 Task: Add a condition where "Ticket status Contains at least one of the following New" in pending tickets.
Action: Mouse moved to (92, 436)
Screenshot: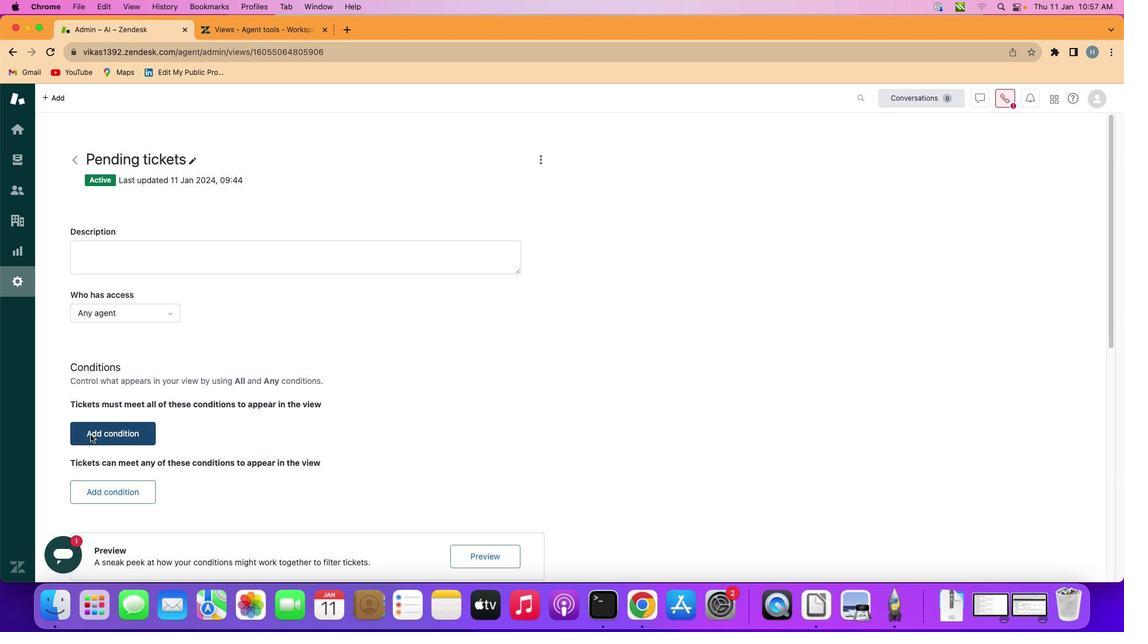 
Action: Mouse pressed left at (92, 436)
Screenshot: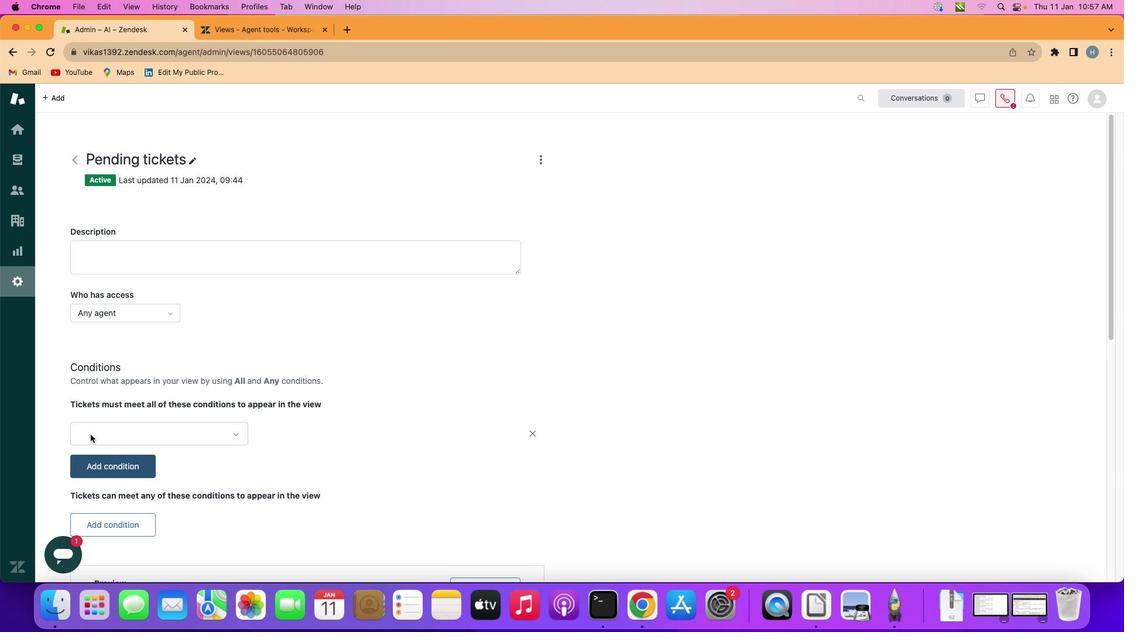 
Action: Mouse moved to (175, 436)
Screenshot: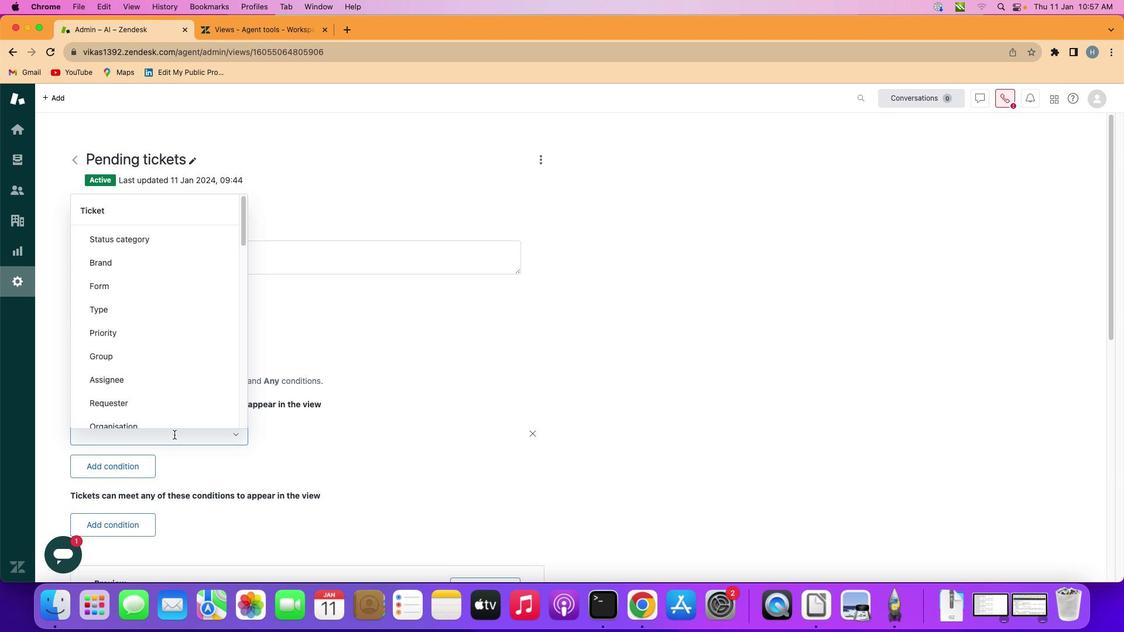 
Action: Mouse pressed left at (175, 436)
Screenshot: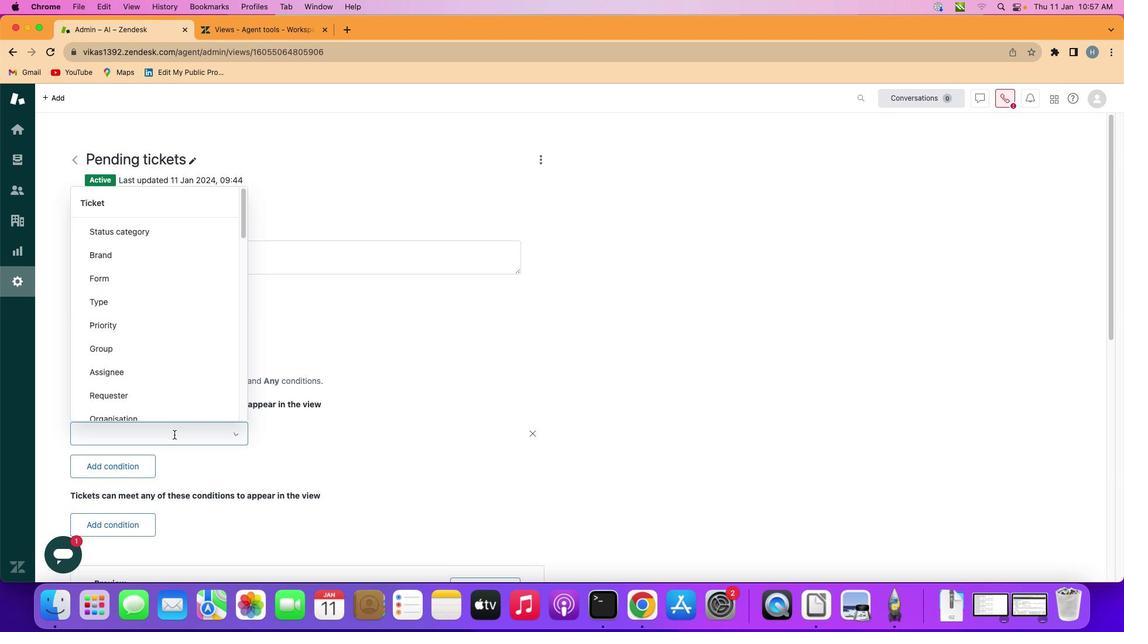 
Action: Mouse moved to (170, 330)
Screenshot: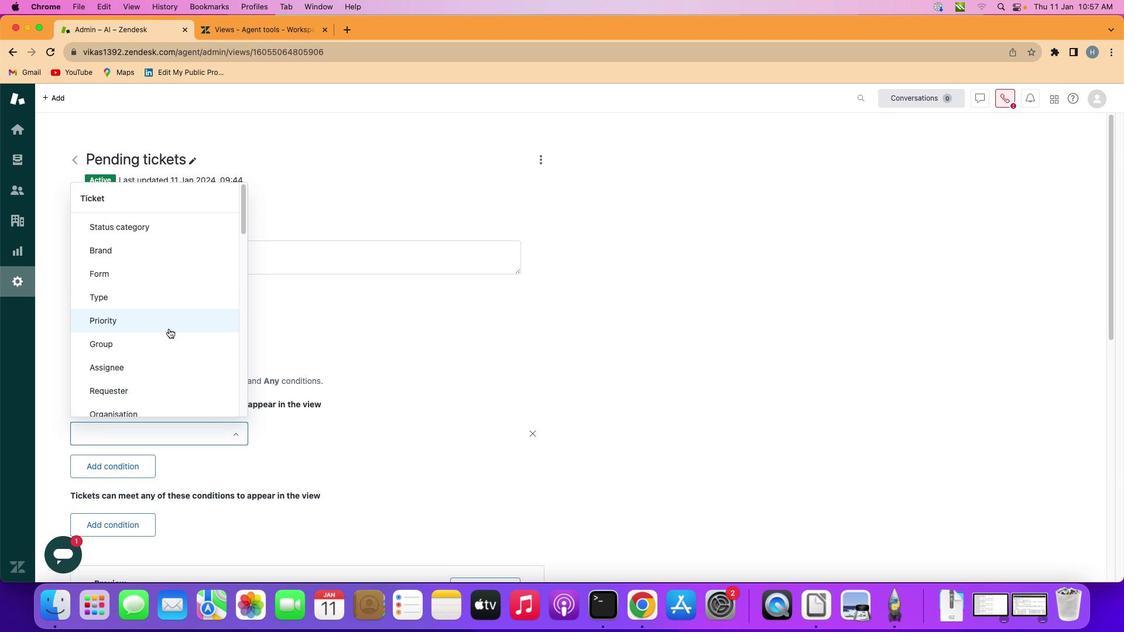 
Action: Mouse scrolled (170, 330) with delta (1, 1)
Screenshot: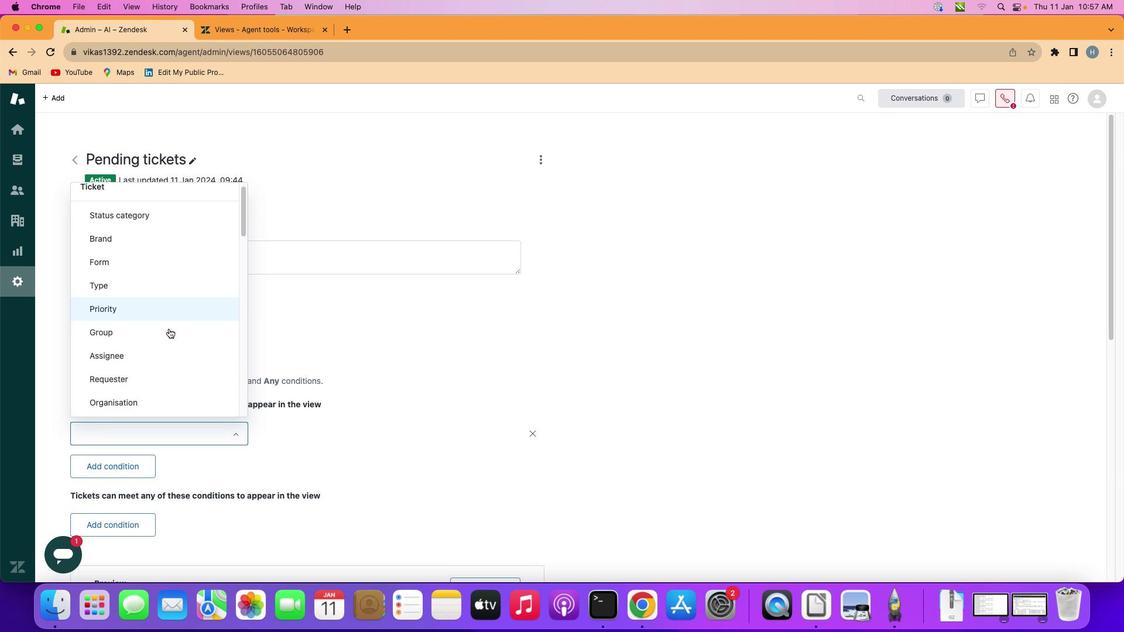 
Action: Mouse scrolled (170, 330) with delta (1, 1)
Screenshot: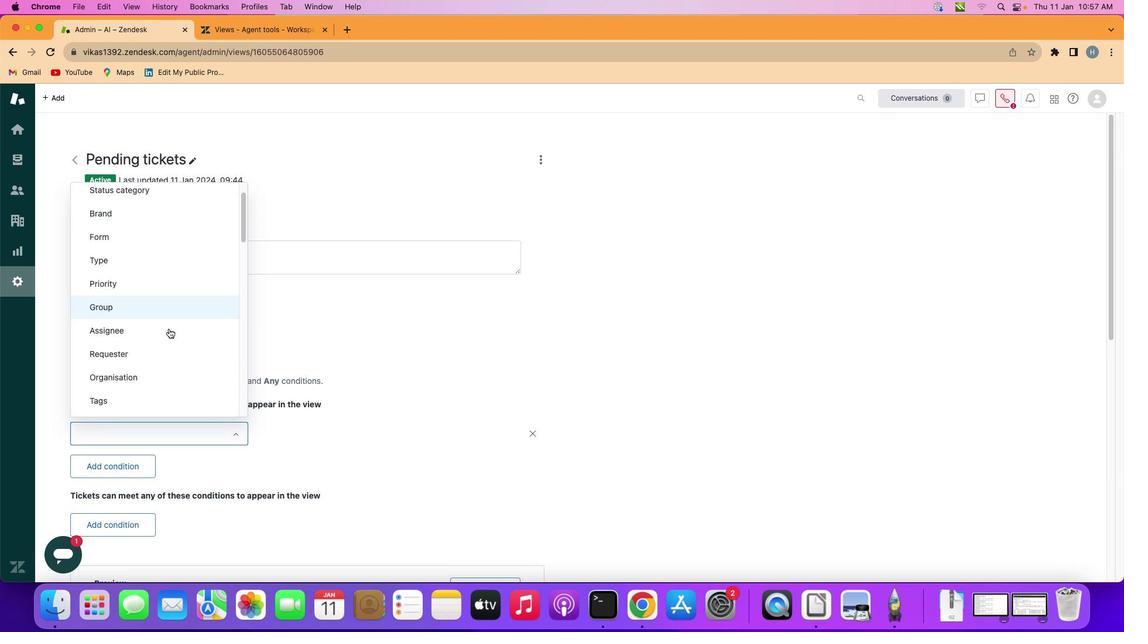 
Action: Mouse scrolled (170, 330) with delta (1, 1)
Screenshot: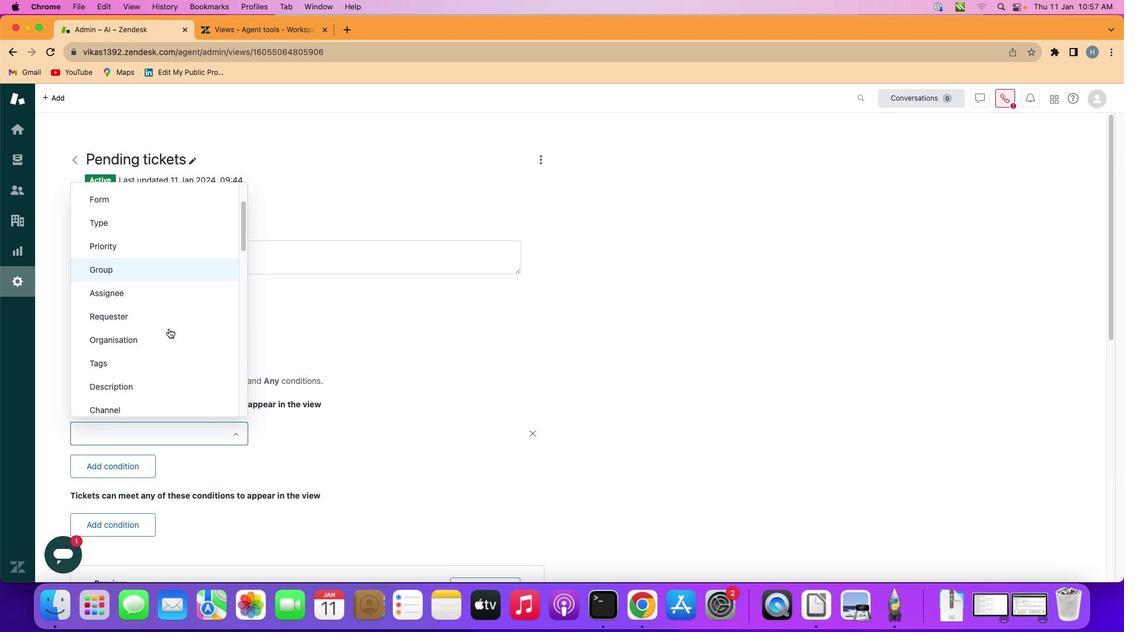 
Action: Mouse moved to (171, 330)
Screenshot: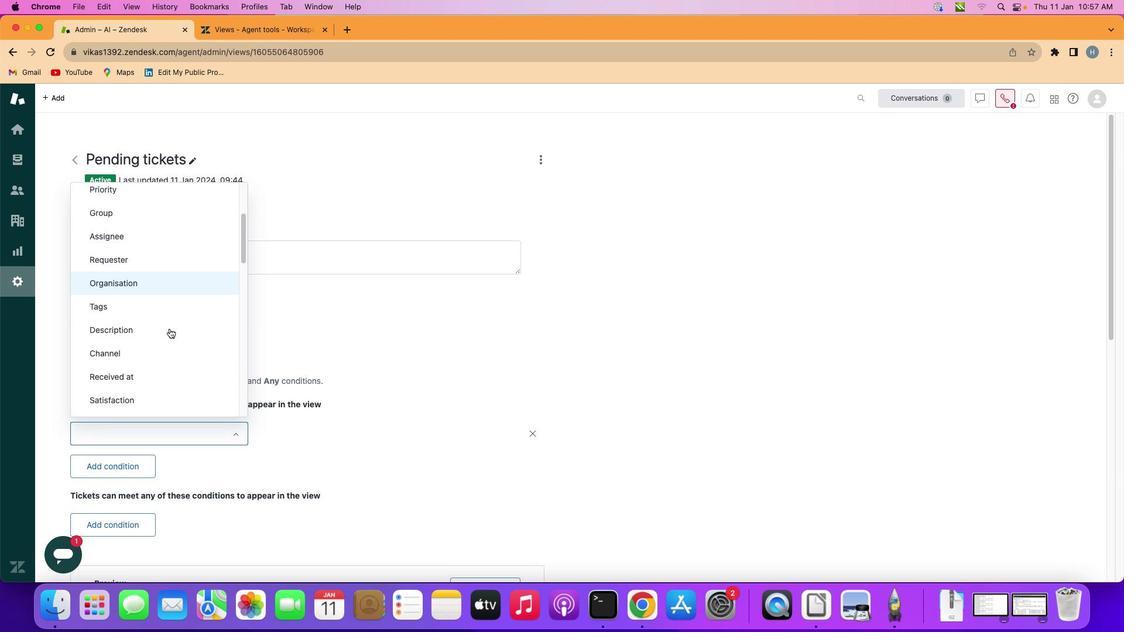 
Action: Mouse scrolled (171, 330) with delta (1, 0)
Screenshot: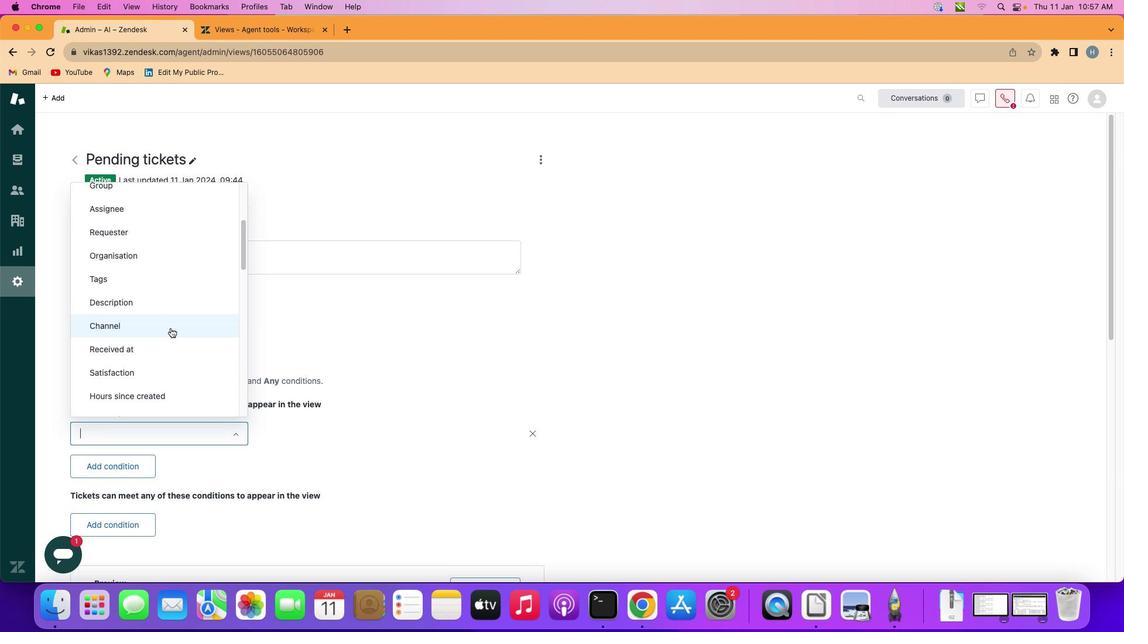 
Action: Mouse scrolled (171, 330) with delta (1, 0)
Screenshot: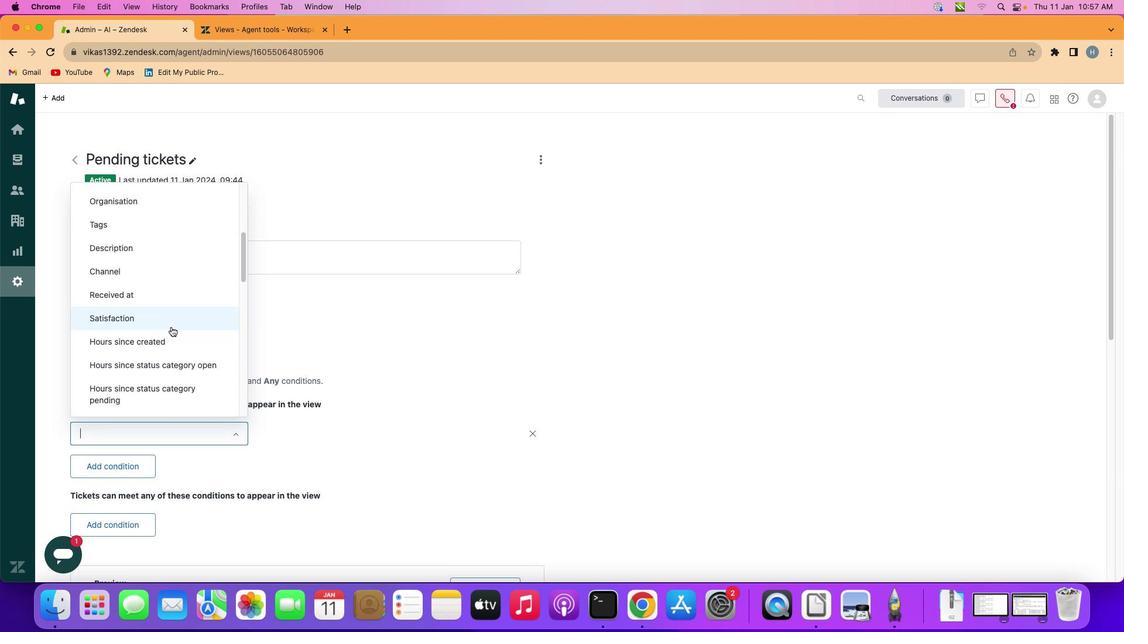 
Action: Mouse moved to (171, 330)
Screenshot: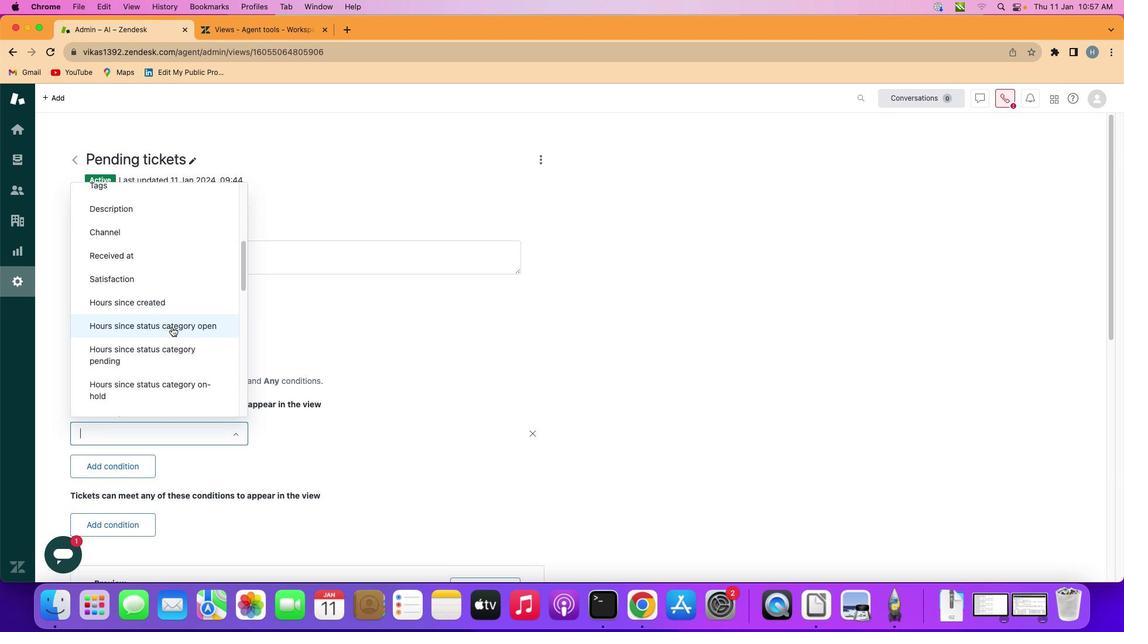 
Action: Mouse scrolled (171, 330) with delta (1, 0)
Screenshot: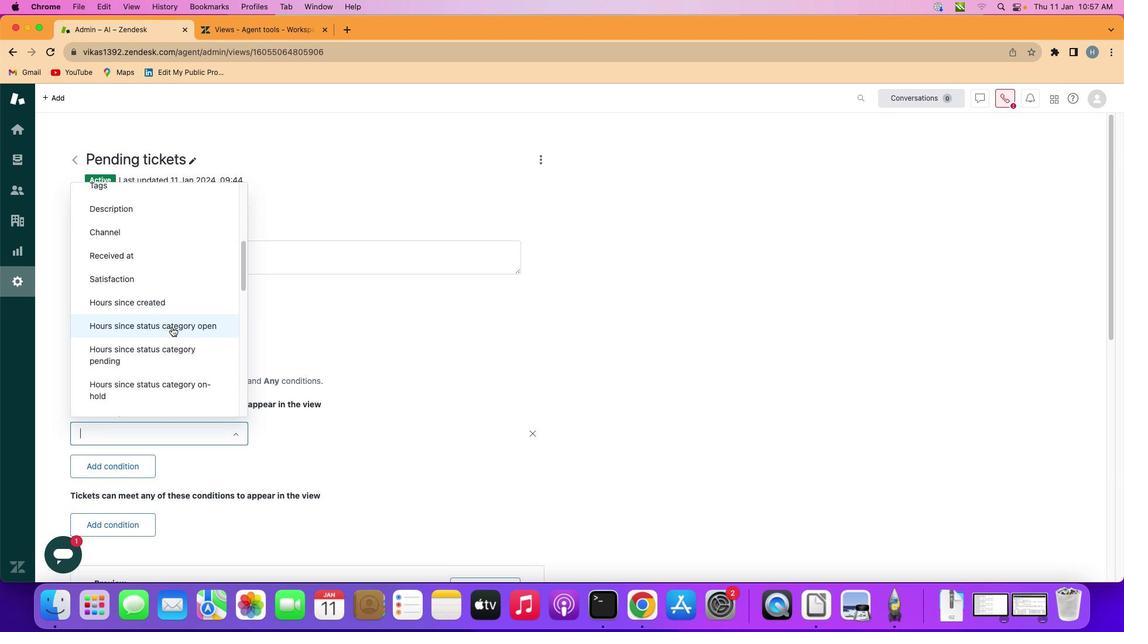 
Action: Mouse moved to (173, 328)
Screenshot: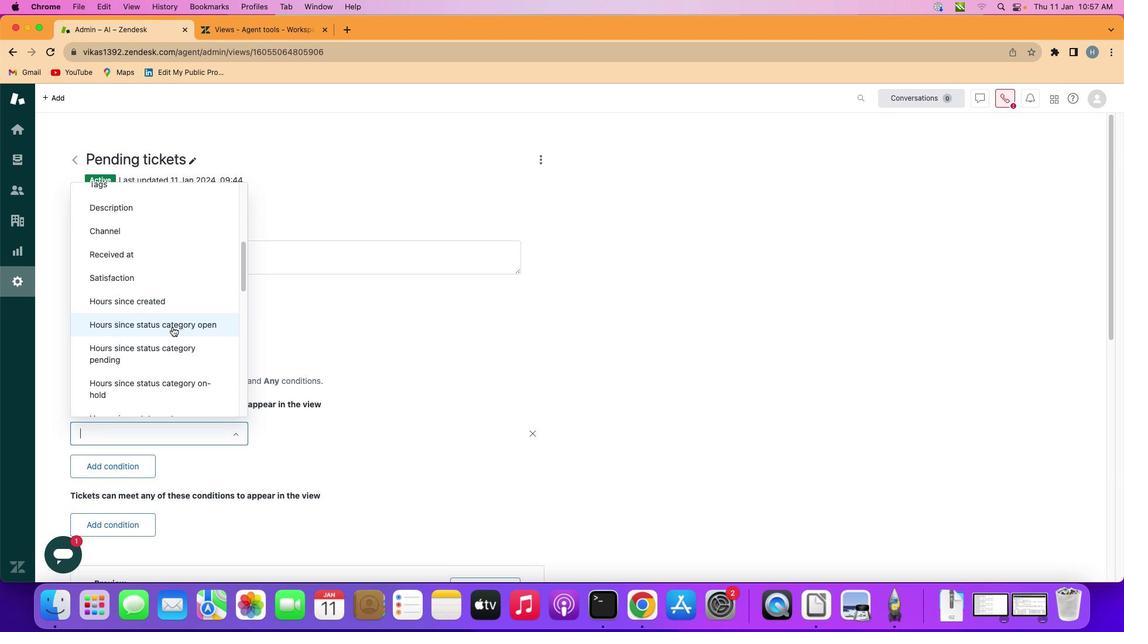 
Action: Mouse scrolled (173, 328) with delta (1, 1)
Screenshot: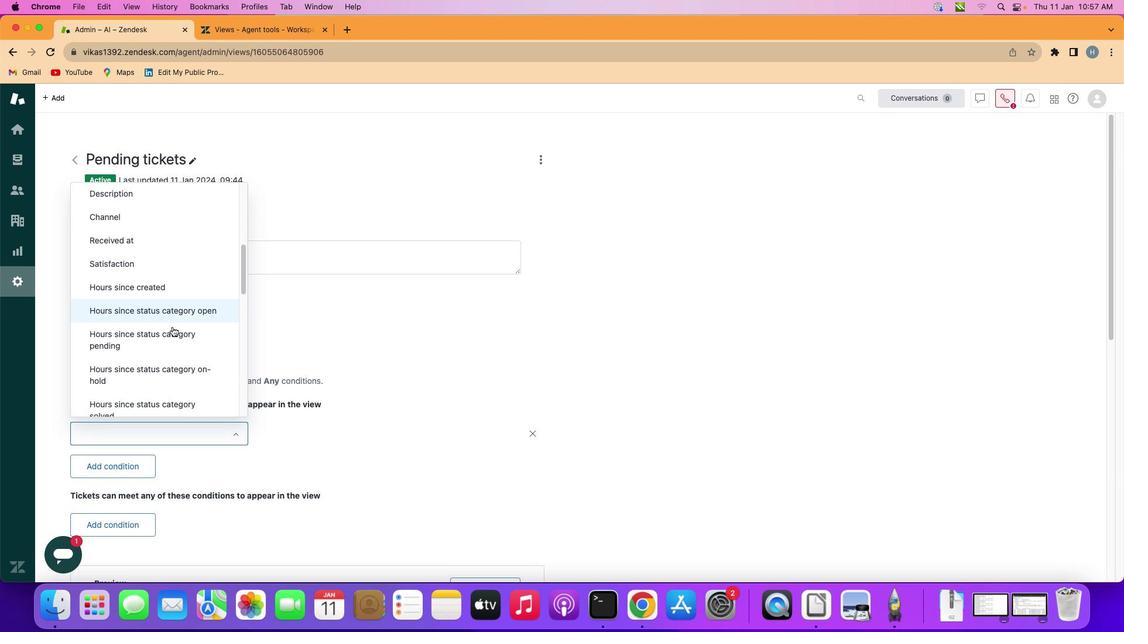 
Action: Mouse scrolled (173, 328) with delta (1, 1)
Screenshot: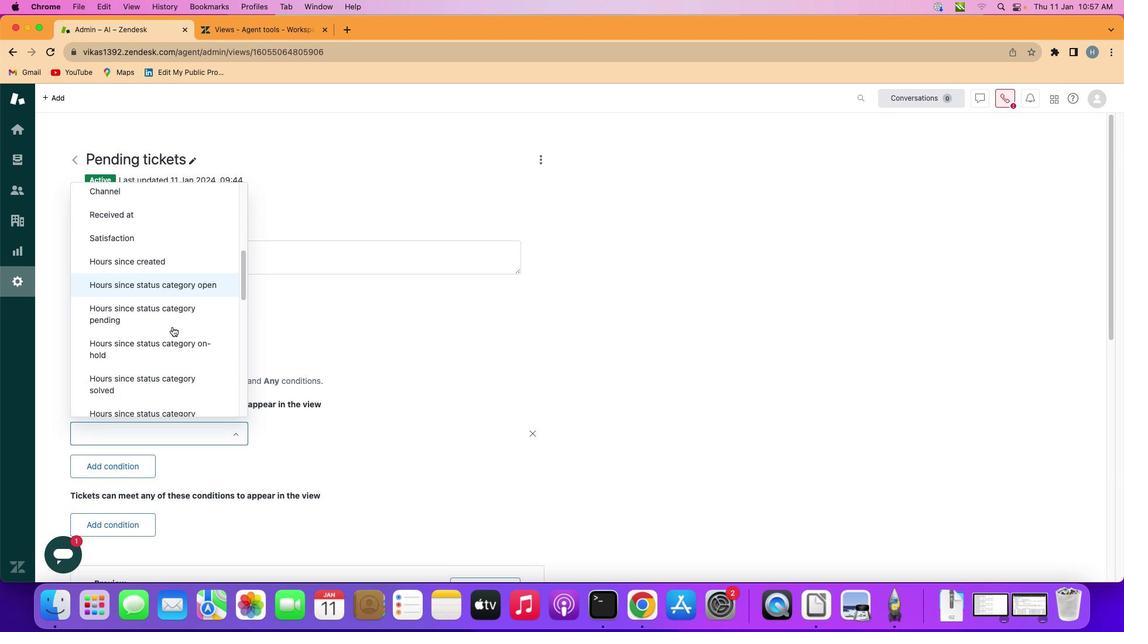 
Action: Mouse scrolled (173, 328) with delta (1, 1)
Screenshot: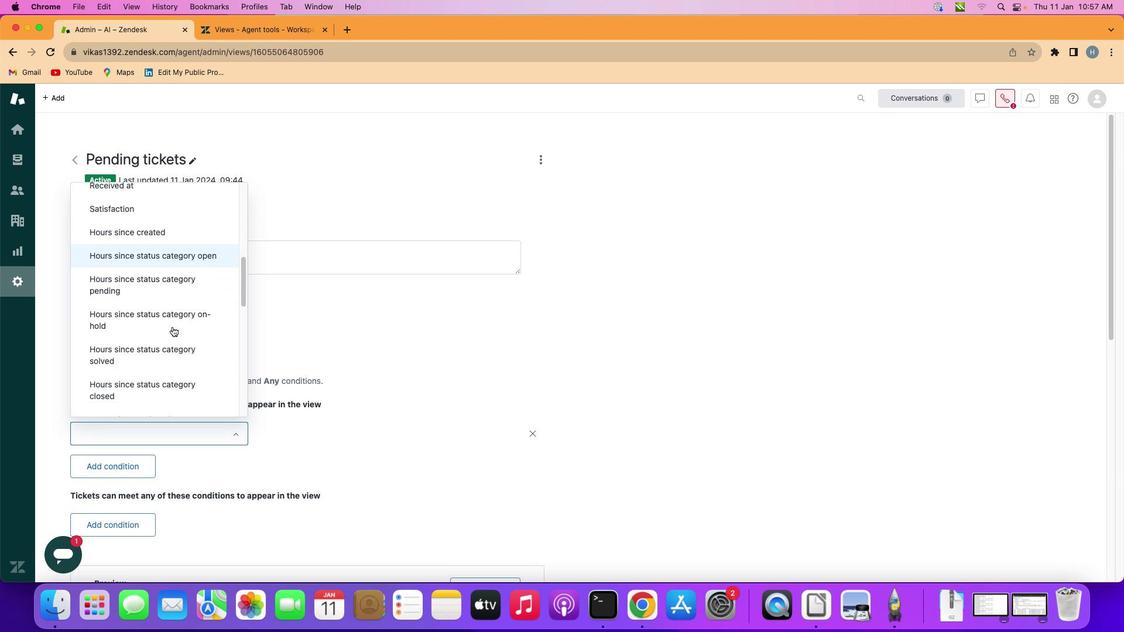 
Action: Mouse scrolled (173, 328) with delta (1, 1)
Screenshot: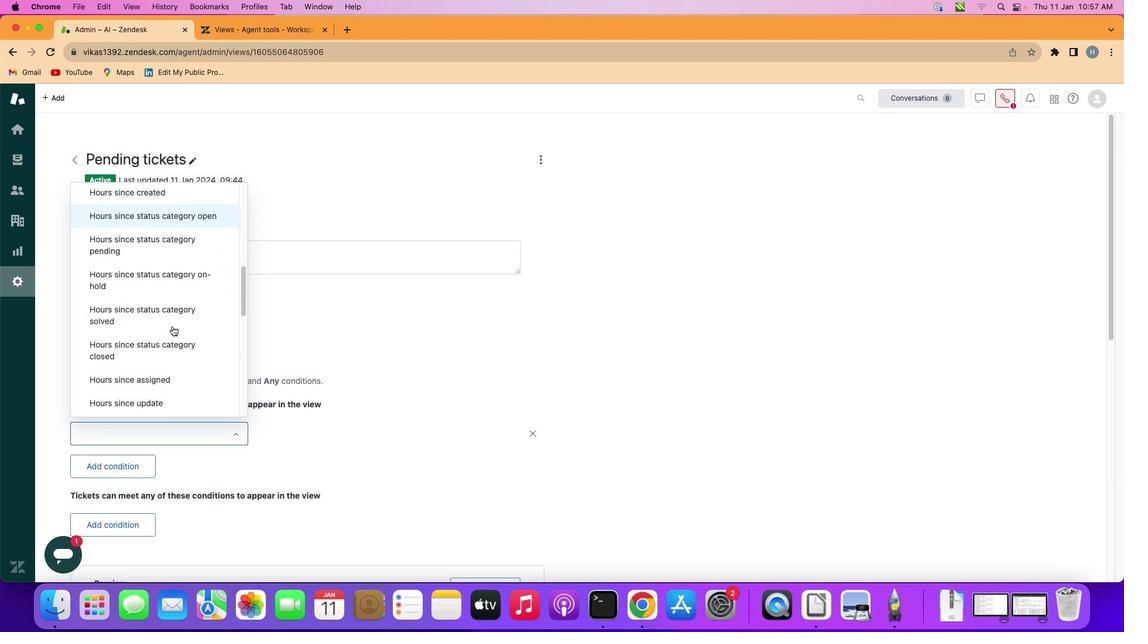 
Action: Mouse scrolled (173, 328) with delta (1, 1)
Screenshot: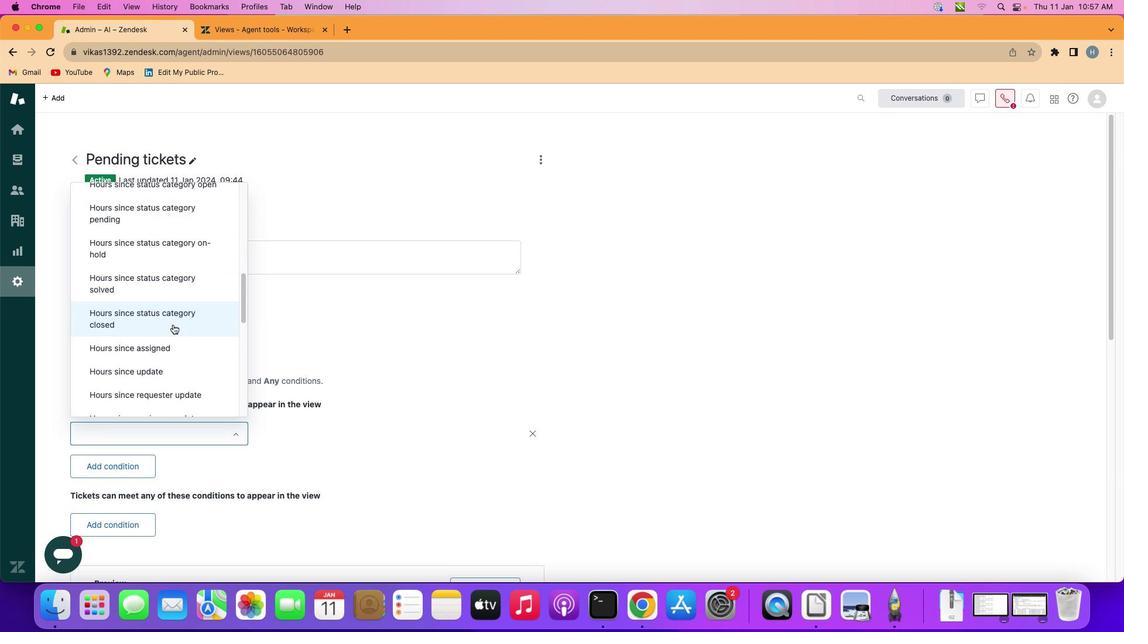 
Action: Mouse moved to (175, 324)
Screenshot: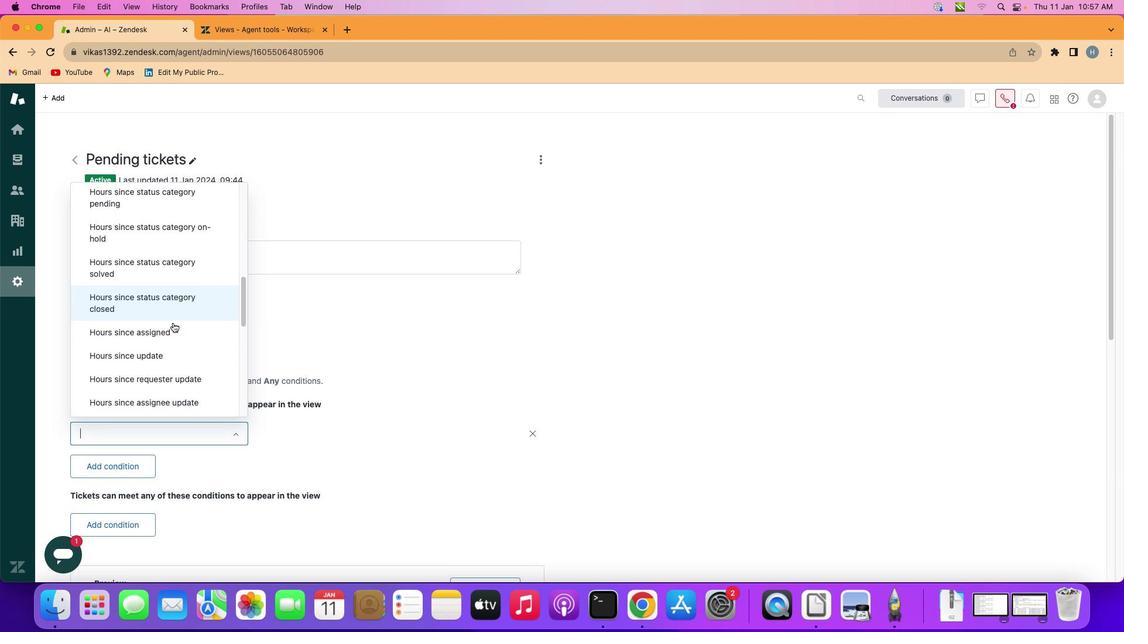 
Action: Mouse scrolled (175, 324) with delta (1, 1)
Screenshot: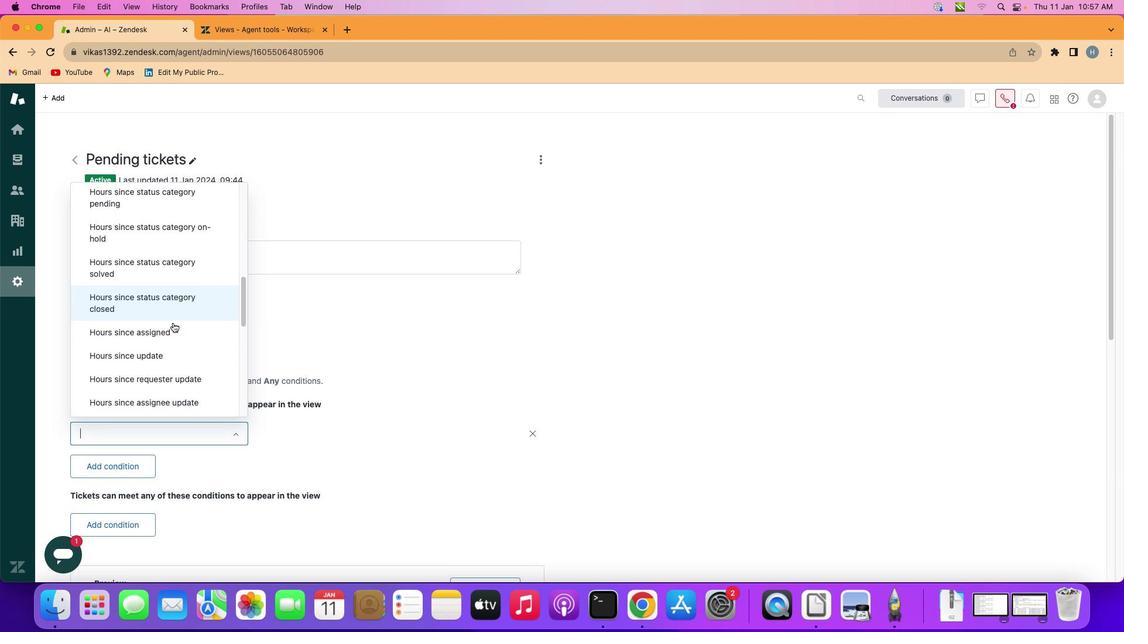 
Action: Mouse scrolled (175, 324) with delta (1, 1)
Screenshot: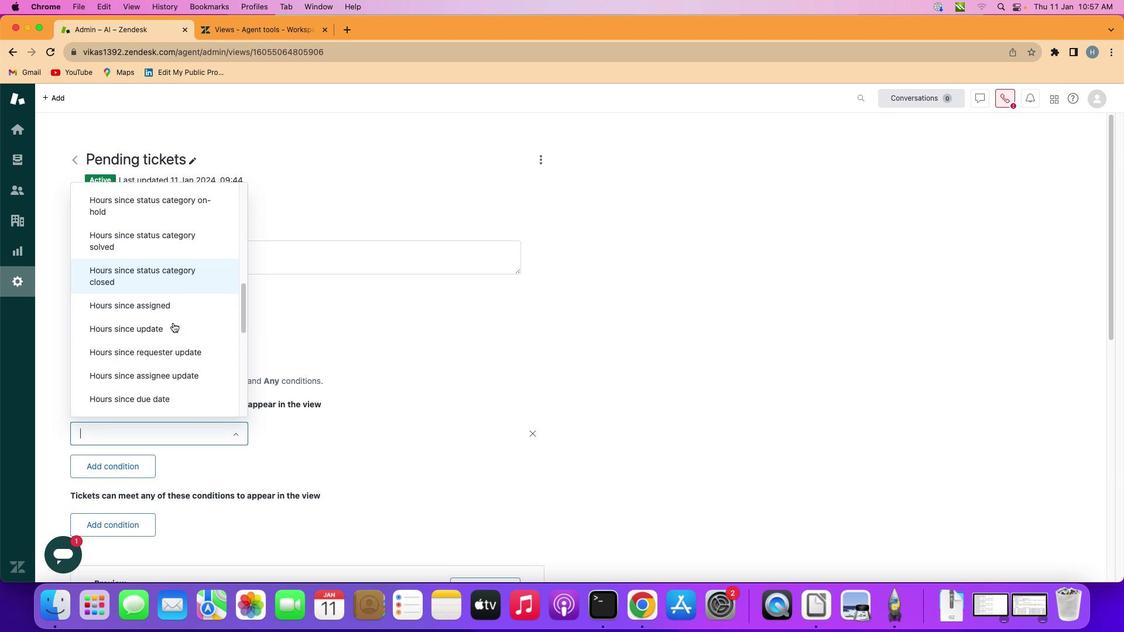 
Action: Mouse scrolled (175, 324) with delta (1, 1)
Screenshot: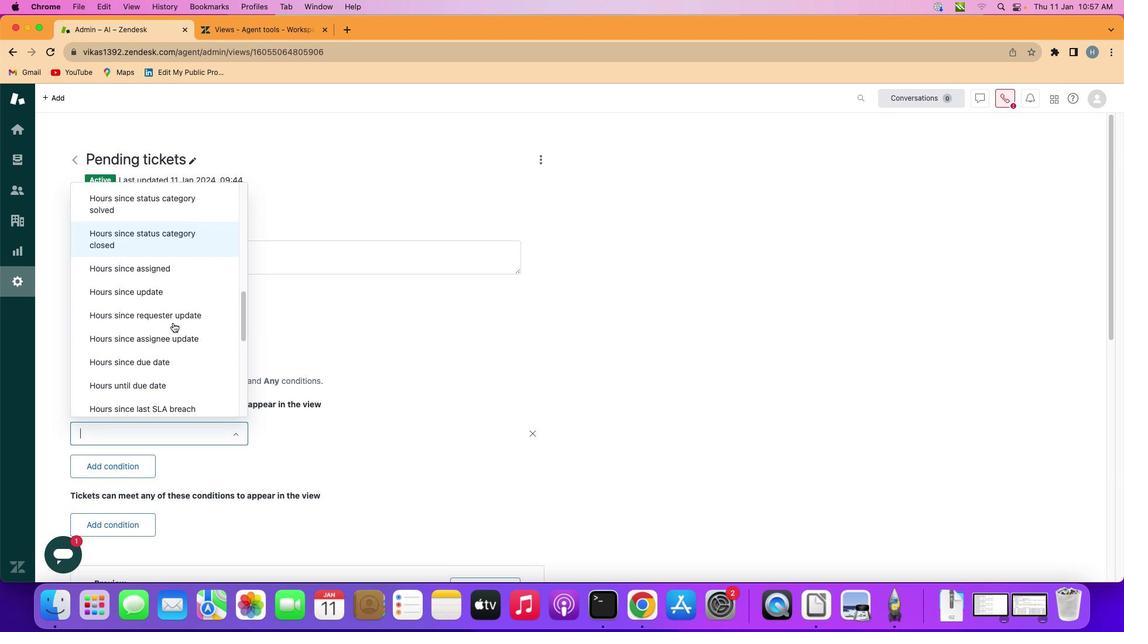 
Action: Mouse scrolled (175, 324) with delta (1, 0)
Screenshot: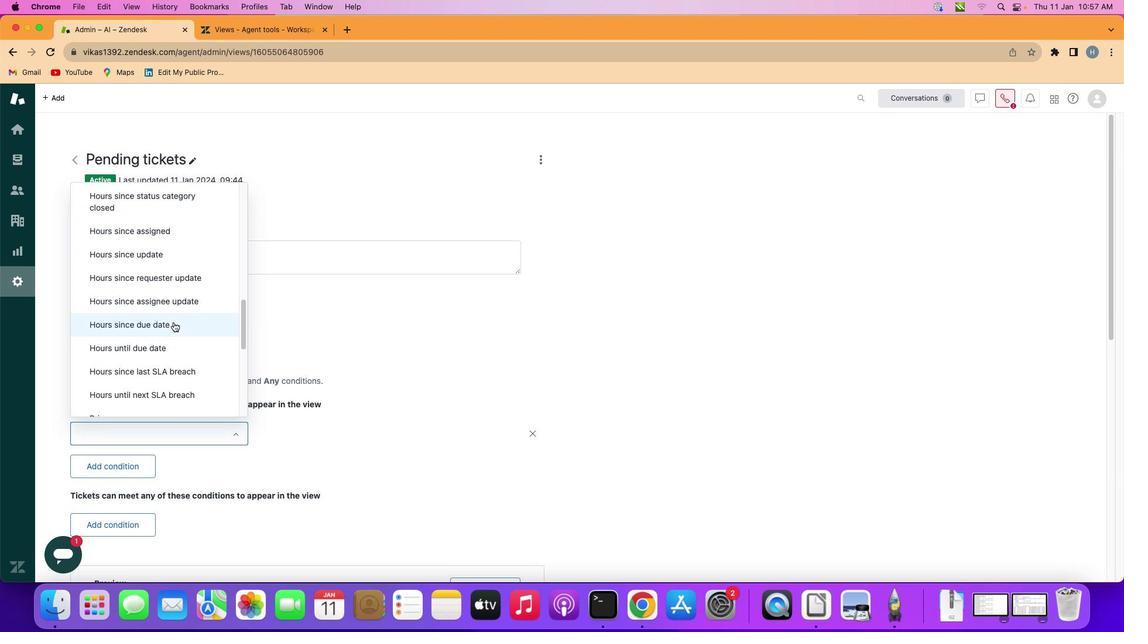 
Action: Mouse moved to (179, 322)
Screenshot: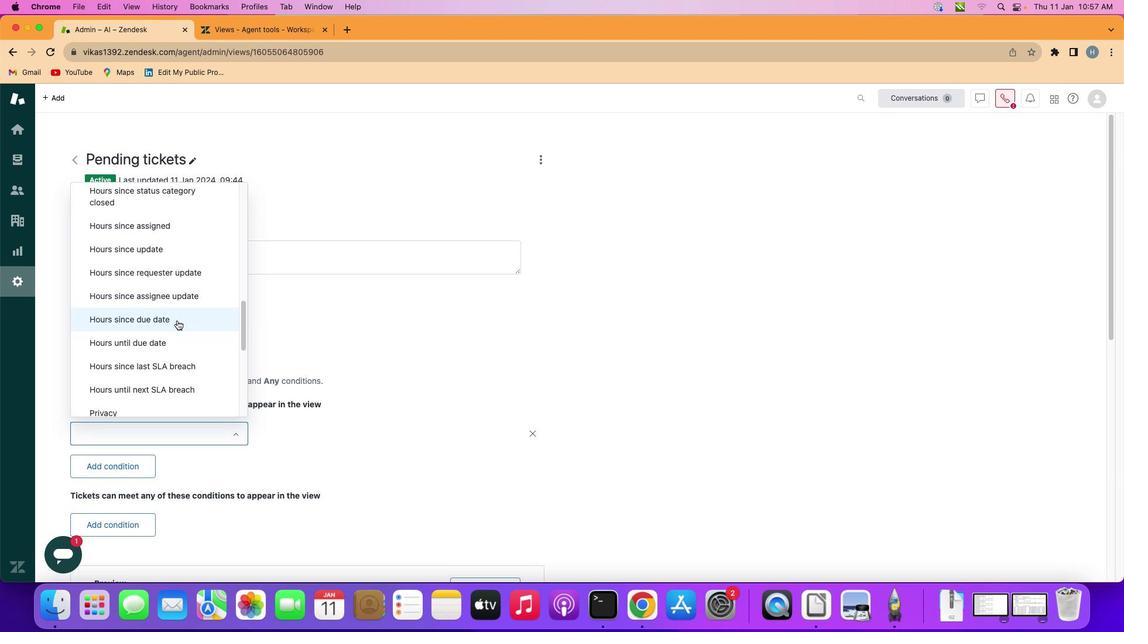 
Action: Mouse scrolled (179, 322) with delta (1, 1)
Screenshot: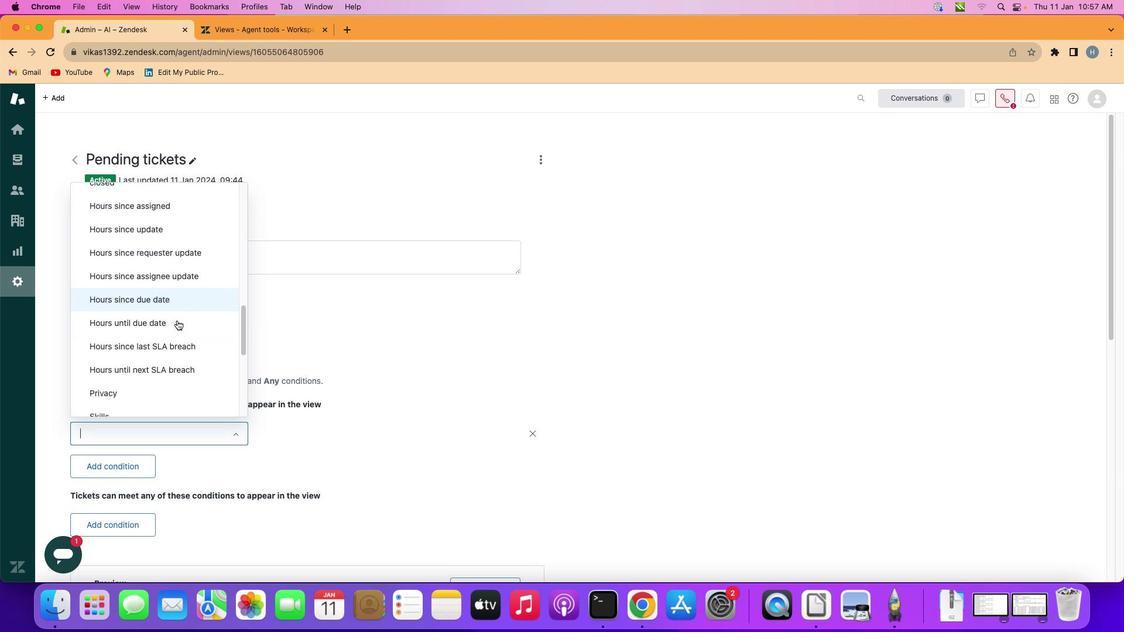 
Action: Mouse scrolled (179, 322) with delta (1, 1)
Screenshot: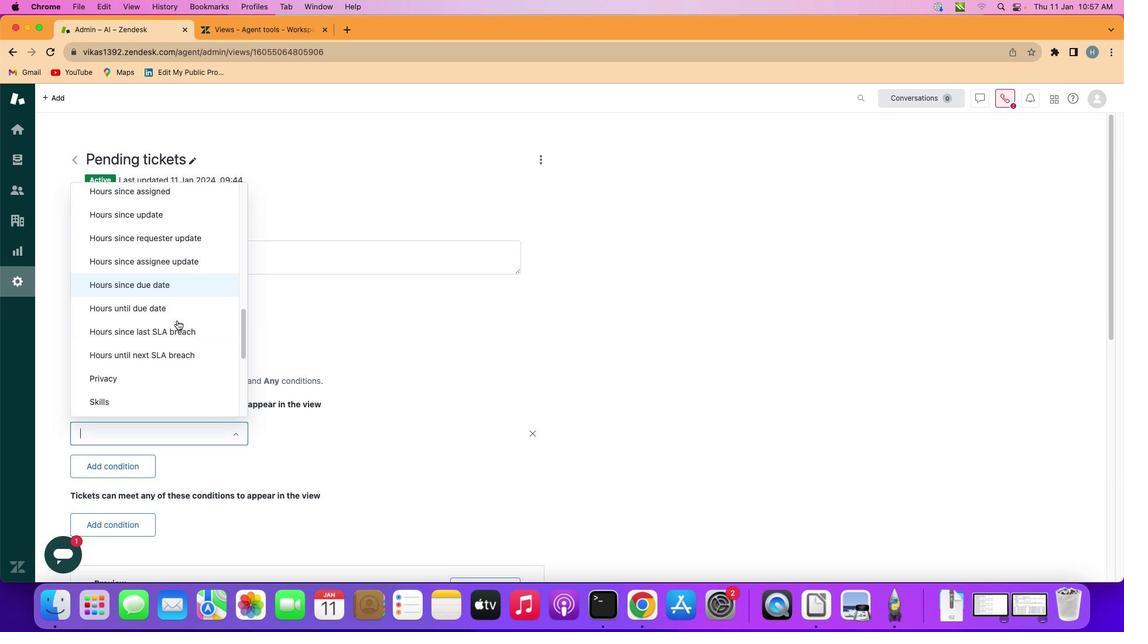 
Action: Mouse scrolled (179, 322) with delta (1, 1)
Screenshot: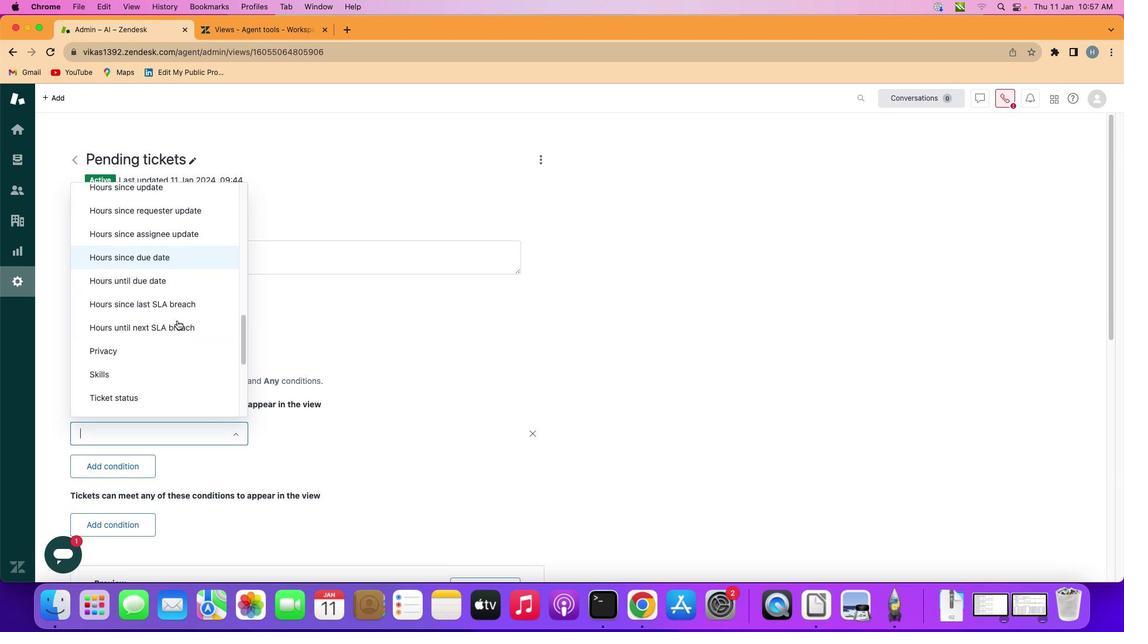 
Action: Mouse scrolled (179, 322) with delta (1, 1)
Screenshot: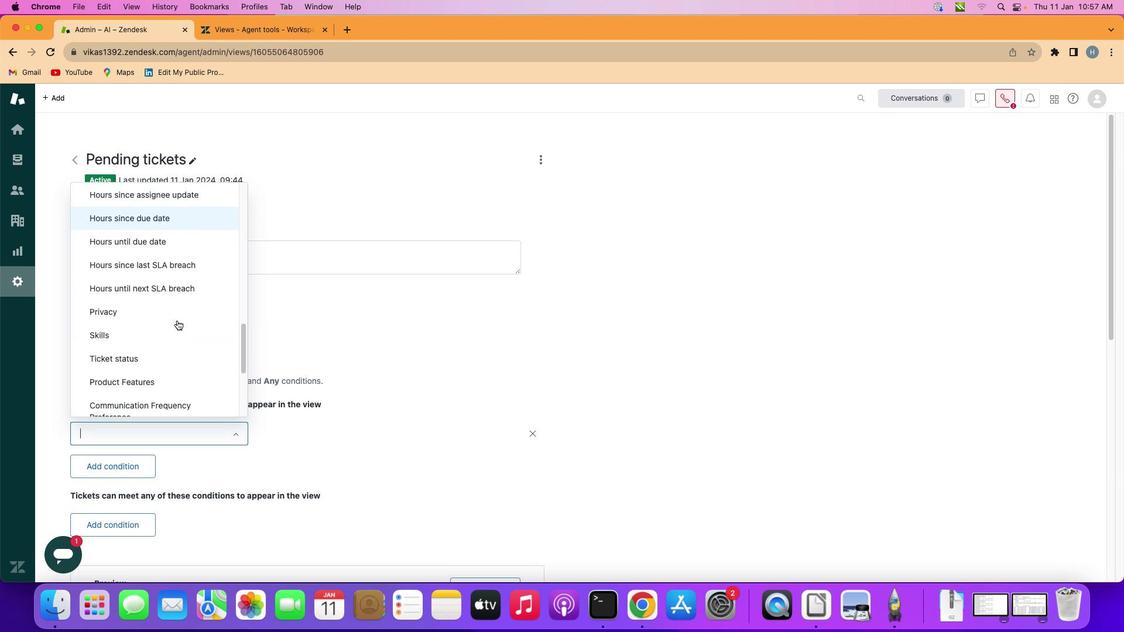 
Action: Mouse moved to (165, 334)
Screenshot: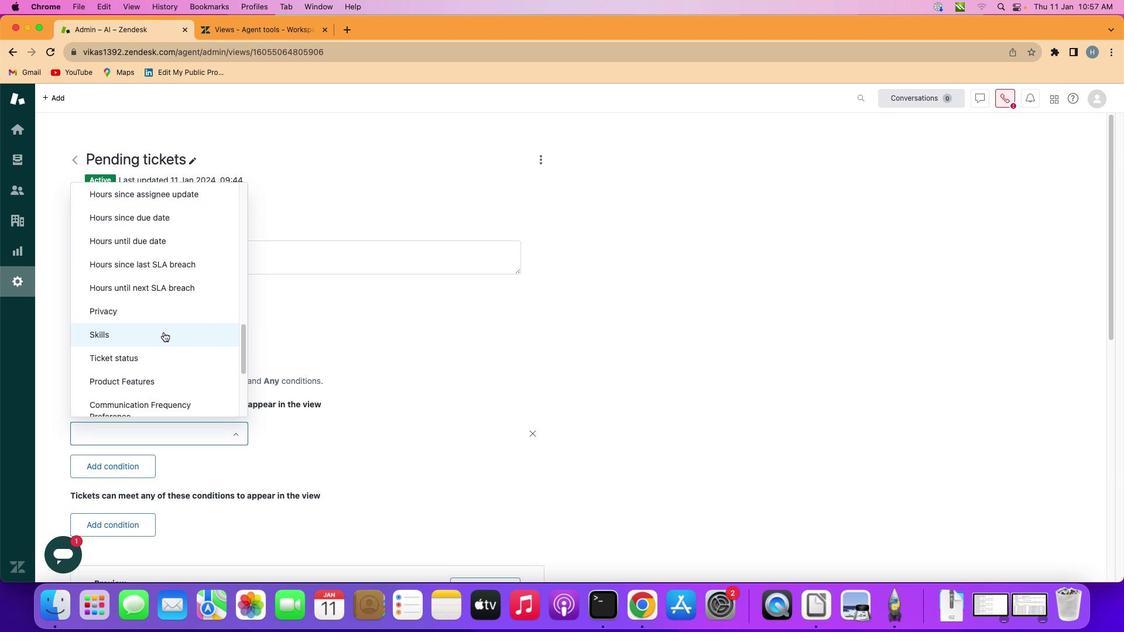 
Action: Mouse scrolled (165, 334) with delta (1, 1)
Screenshot: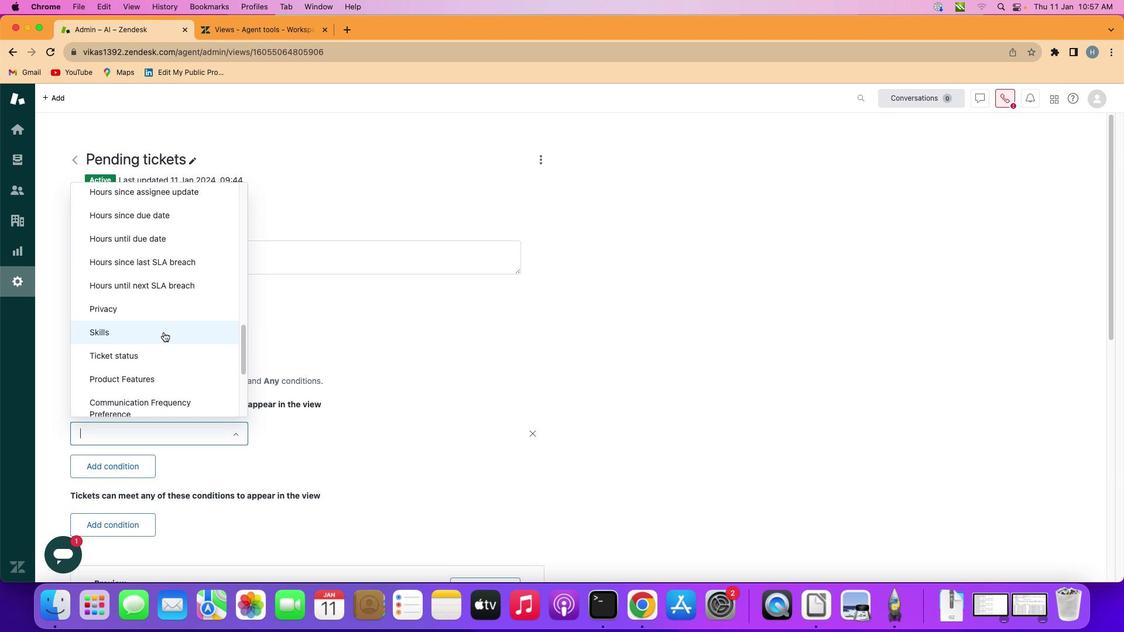 
Action: Mouse moved to (161, 351)
Screenshot: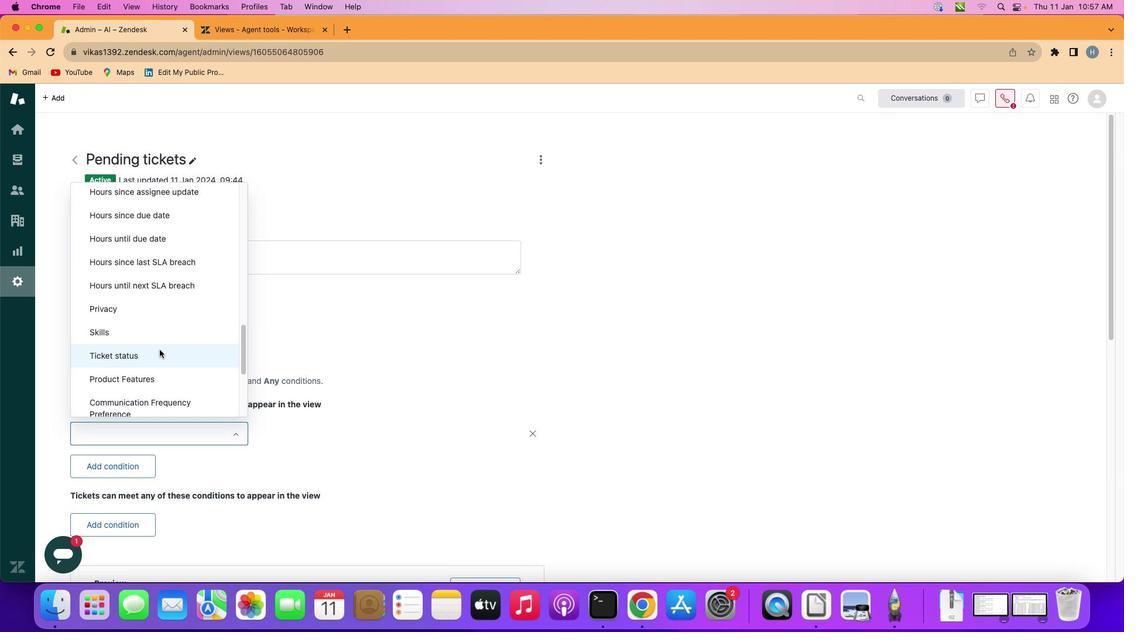 
Action: Mouse pressed left at (161, 351)
Screenshot: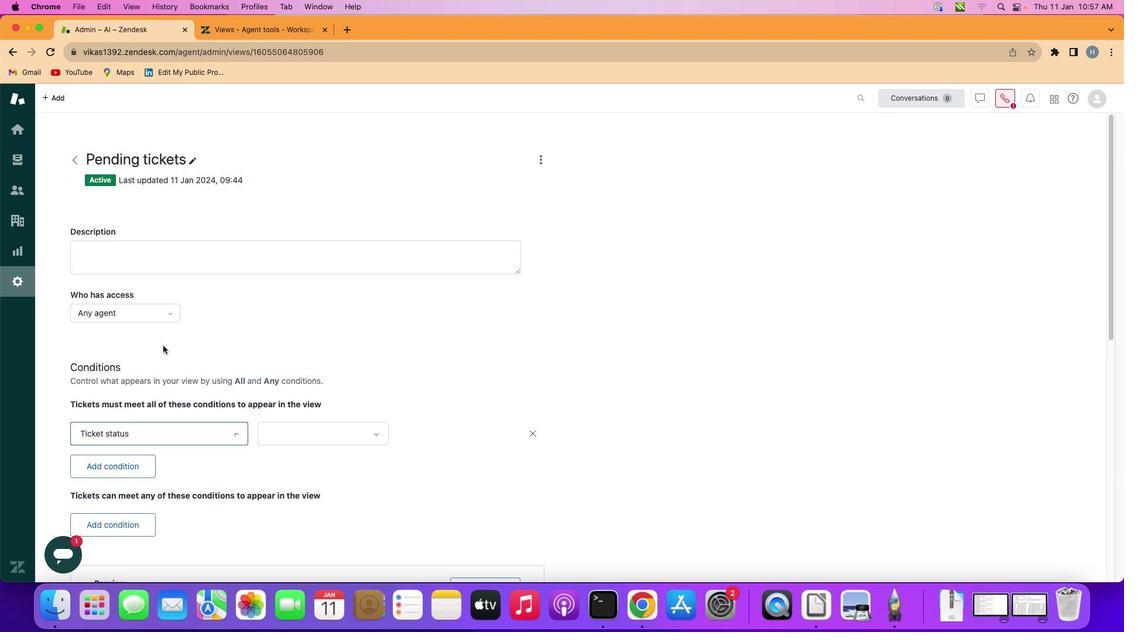 
Action: Mouse moved to (328, 433)
Screenshot: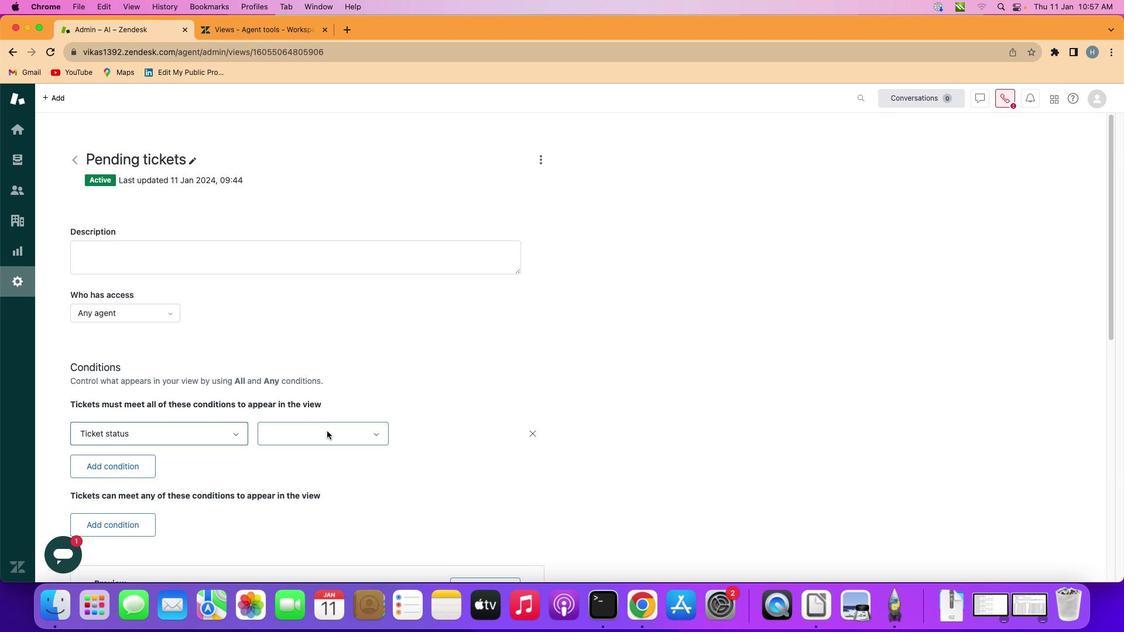 
Action: Mouse pressed left at (328, 433)
Screenshot: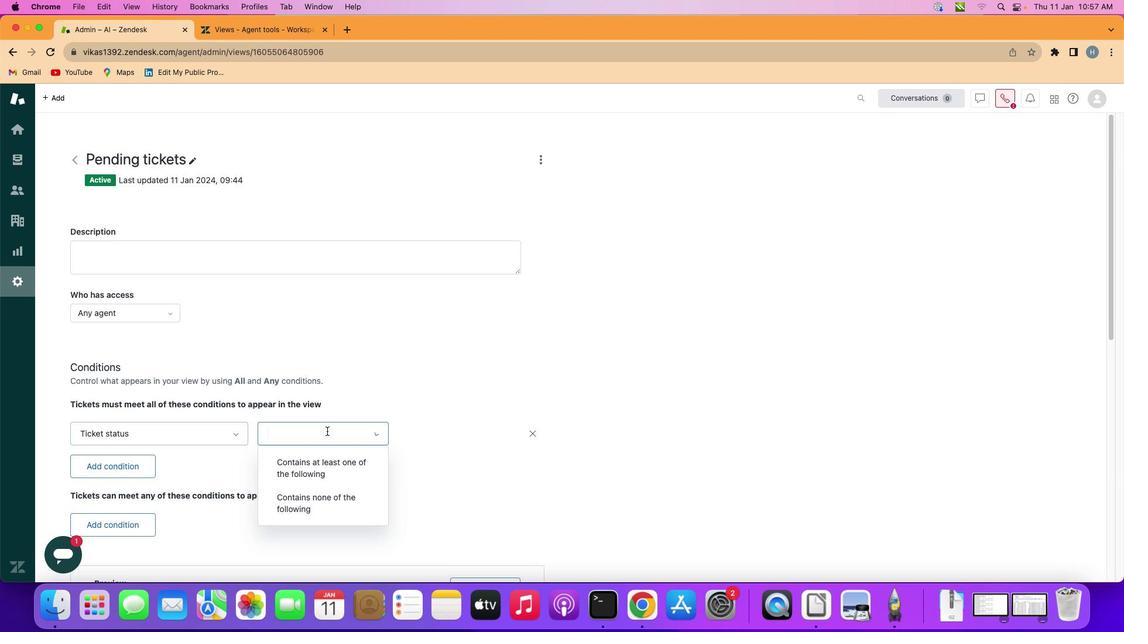 
Action: Mouse moved to (329, 470)
Screenshot: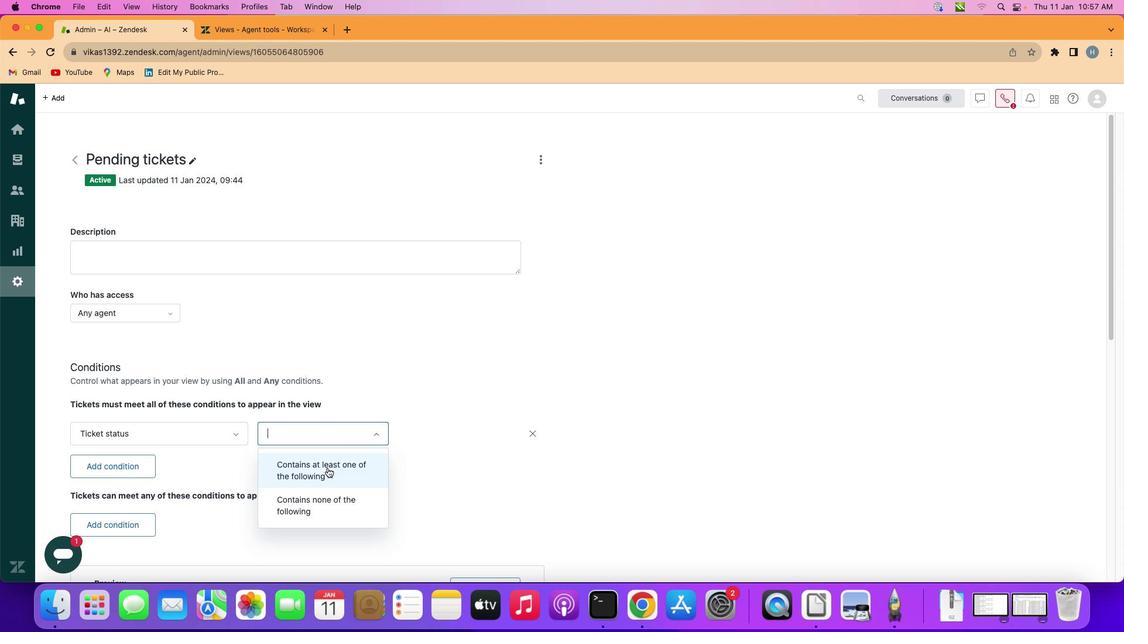 
Action: Mouse pressed left at (329, 470)
Screenshot: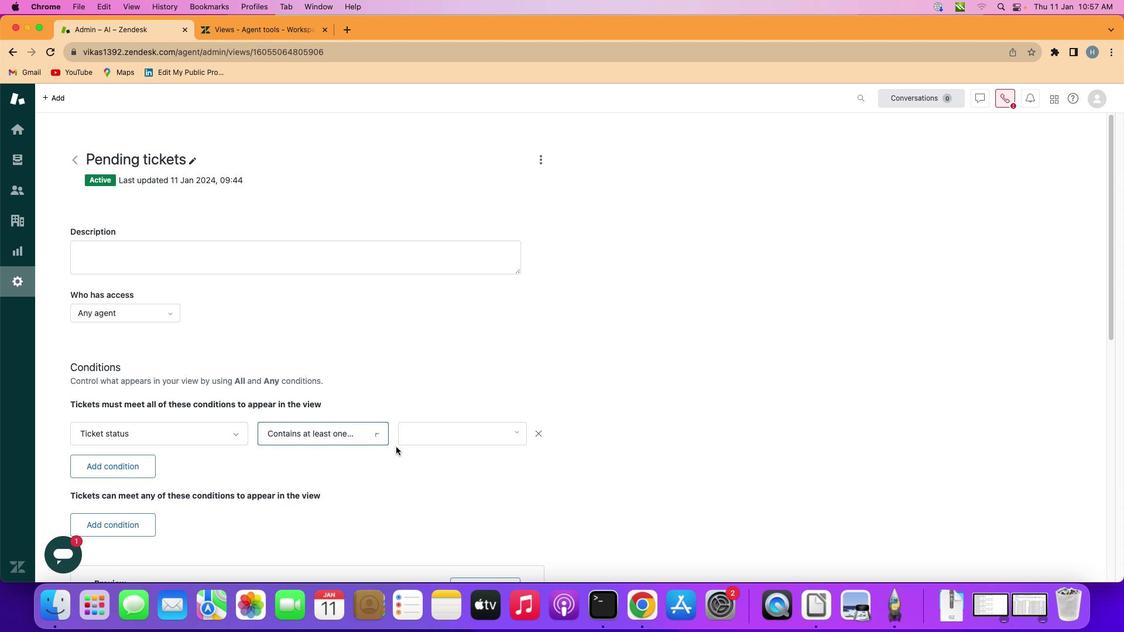 
Action: Mouse moved to (460, 431)
Screenshot: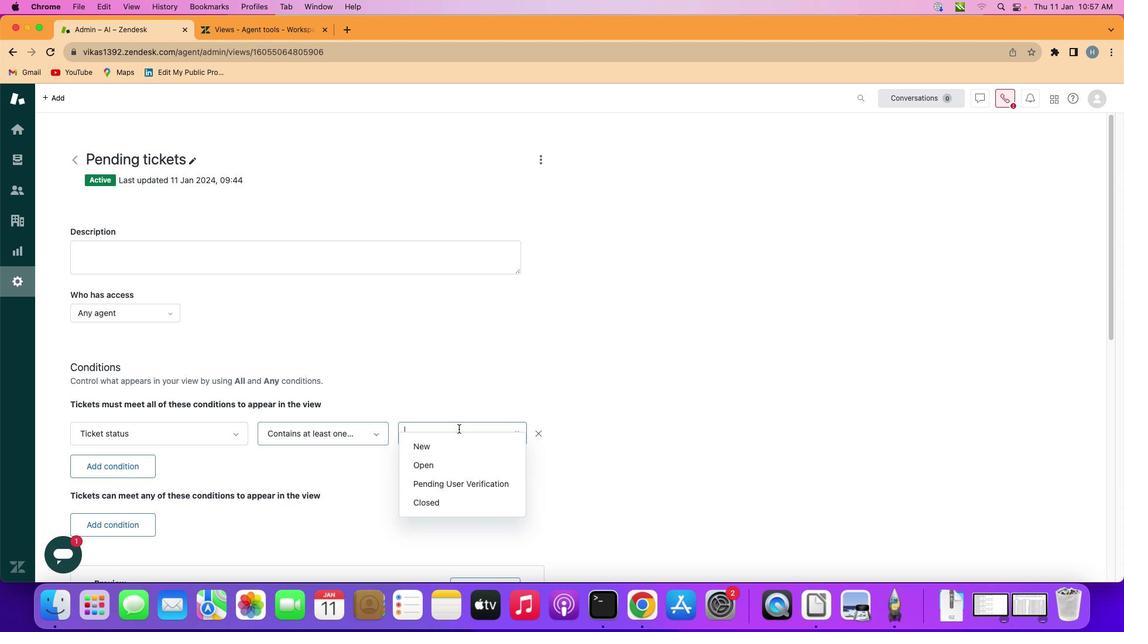 
Action: Mouse pressed left at (460, 431)
Screenshot: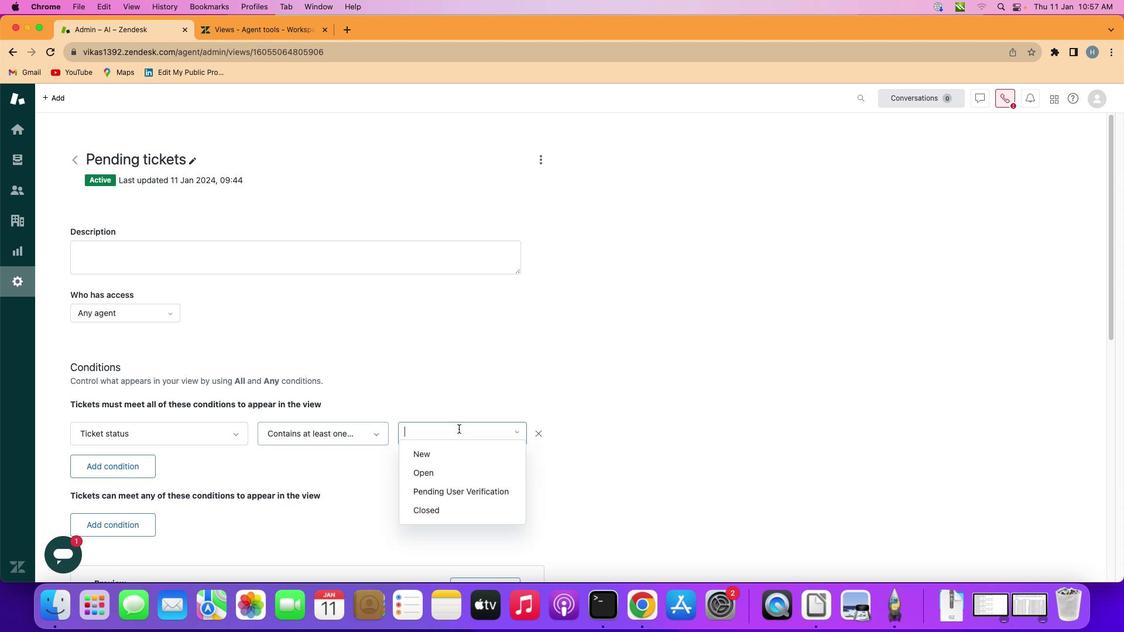 
Action: Mouse moved to (452, 462)
Screenshot: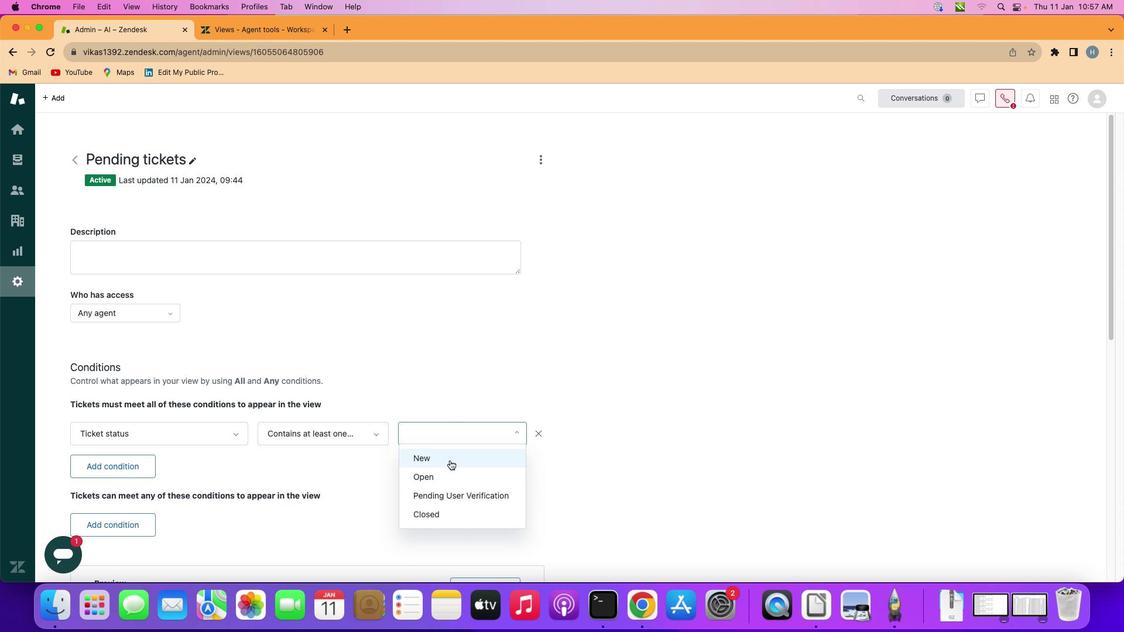 
Action: Mouse pressed left at (452, 462)
Screenshot: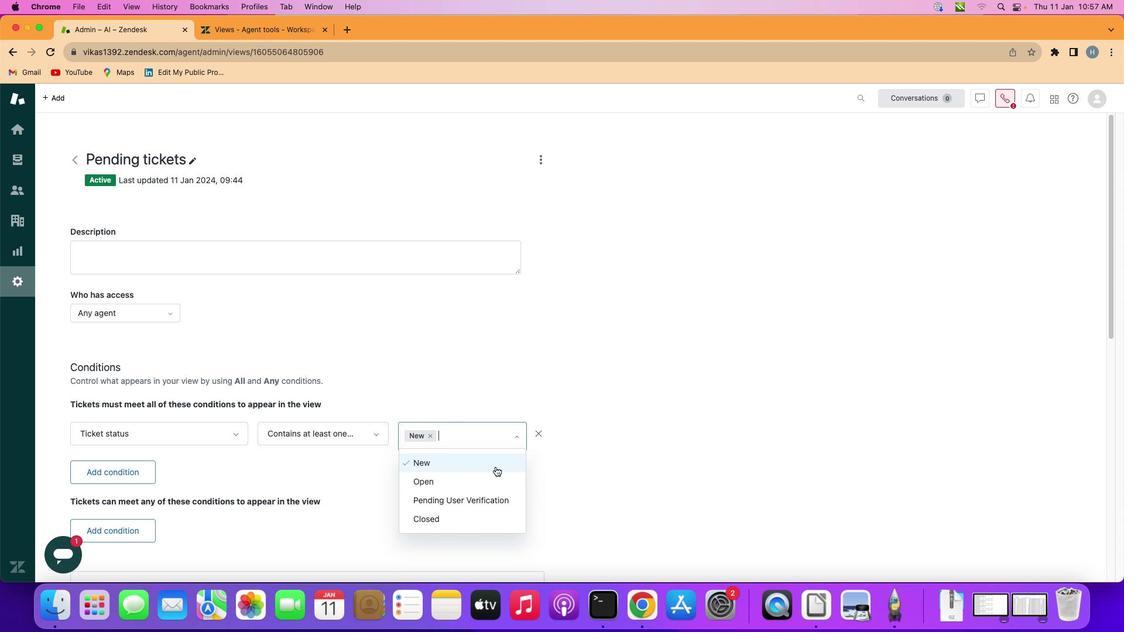 
Action: Mouse moved to (576, 472)
Screenshot: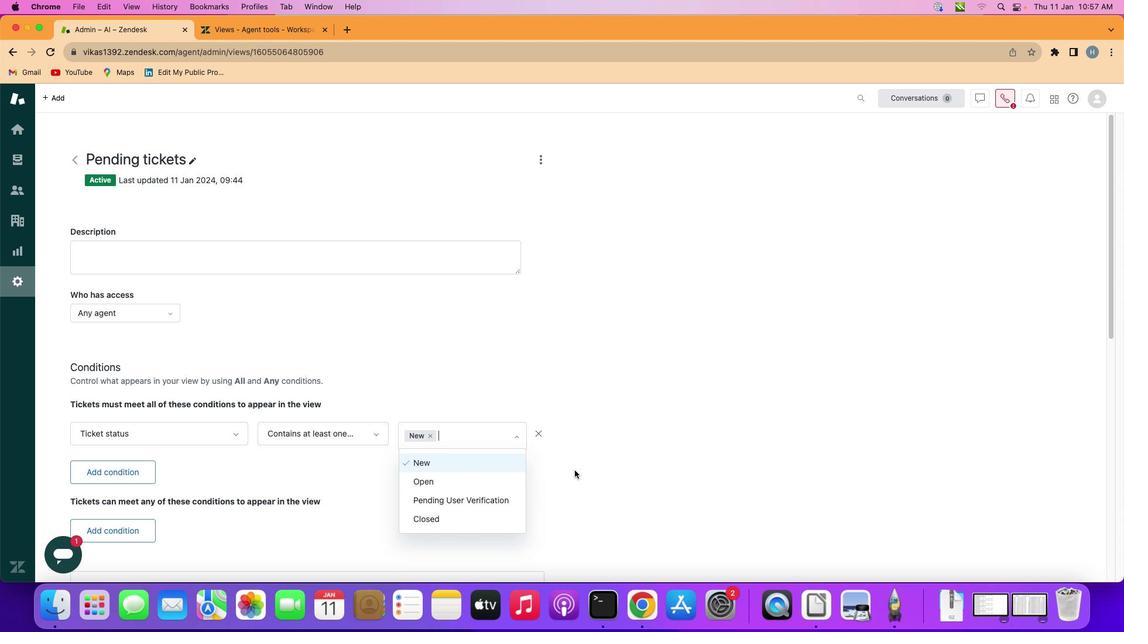 
Action: Mouse pressed left at (576, 472)
Screenshot: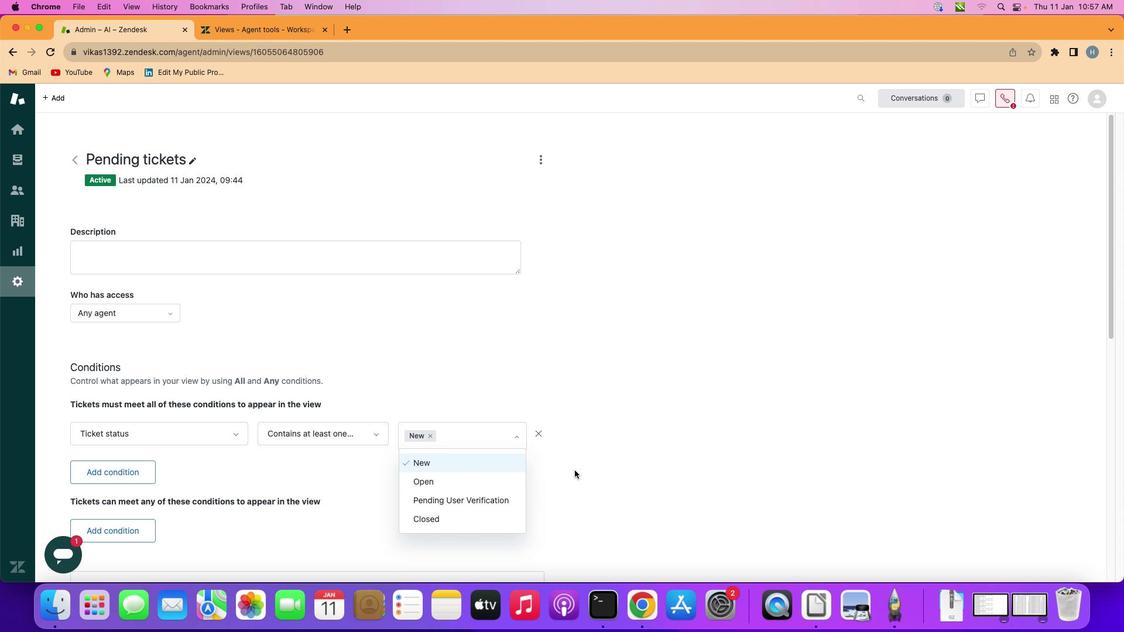 
